 Task: Make in the project BrightTech an epic 'Service-oriented architecture (SOA) implementation'. Create in the project BrightTech an epic 'Network automation'. Add in the project BrightTech an epic 'IT outsourcing management'
Action: Mouse moved to (183, 49)
Screenshot: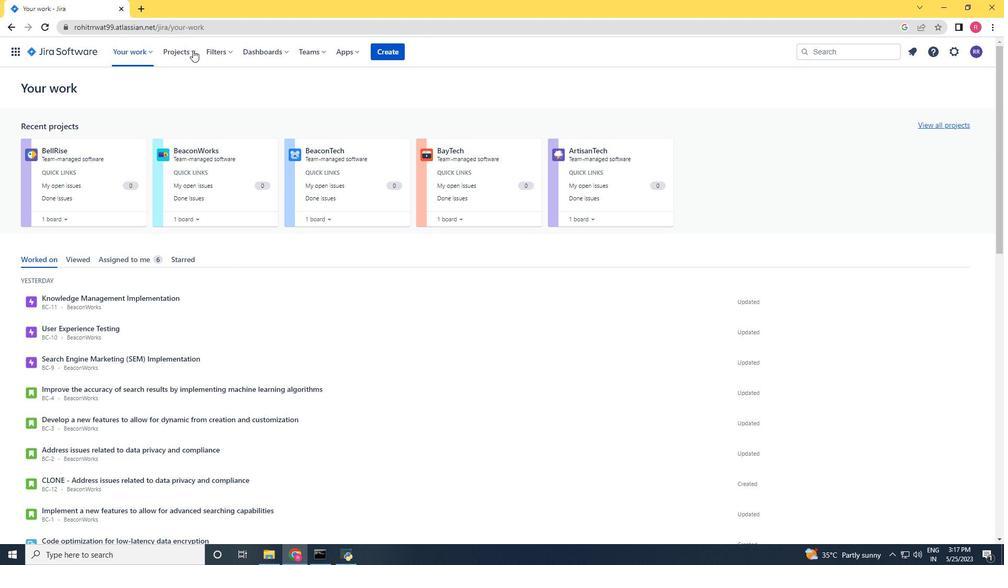 
Action: Mouse pressed left at (183, 49)
Screenshot: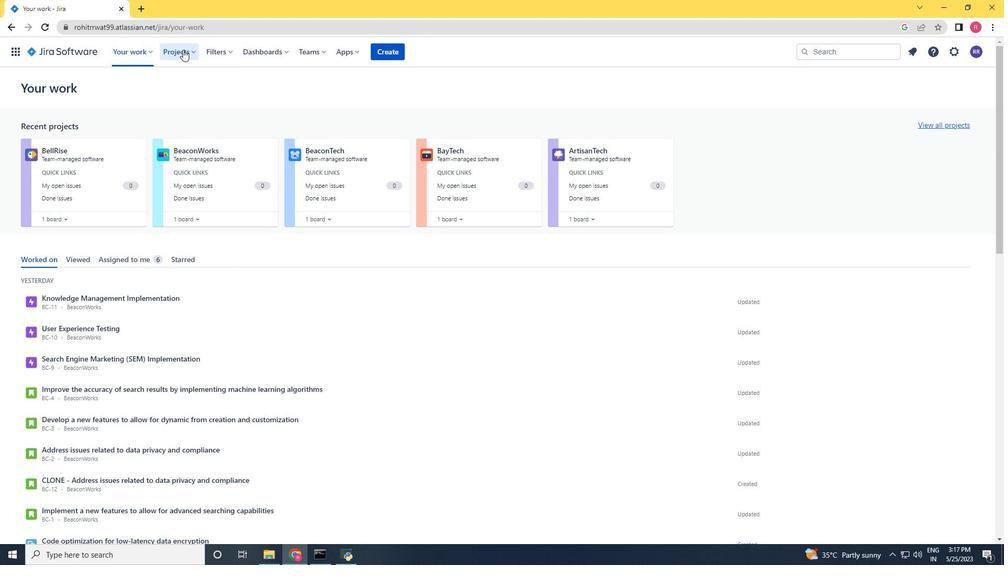 
Action: Mouse moved to (204, 103)
Screenshot: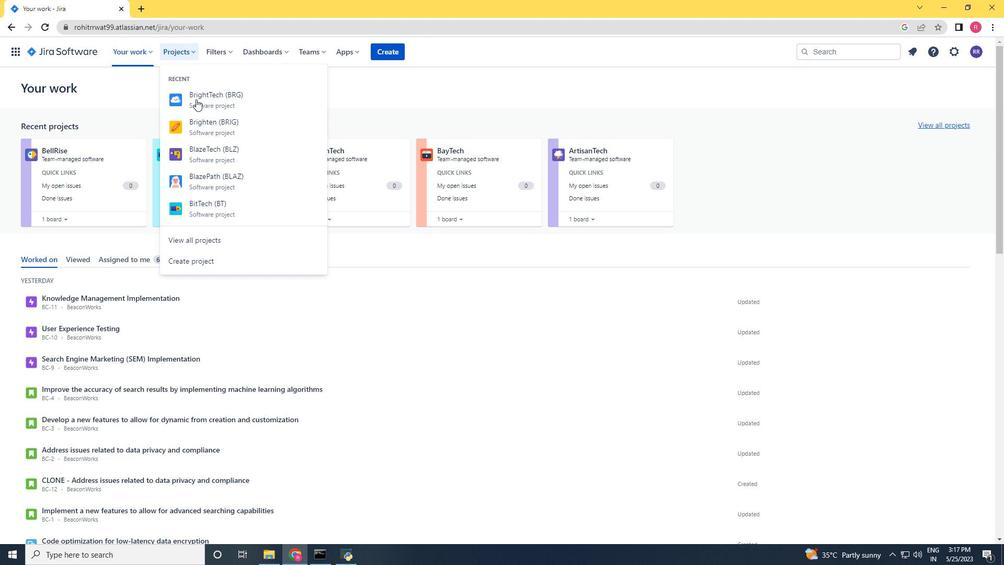 
Action: Mouse pressed left at (204, 103)
Screenshot: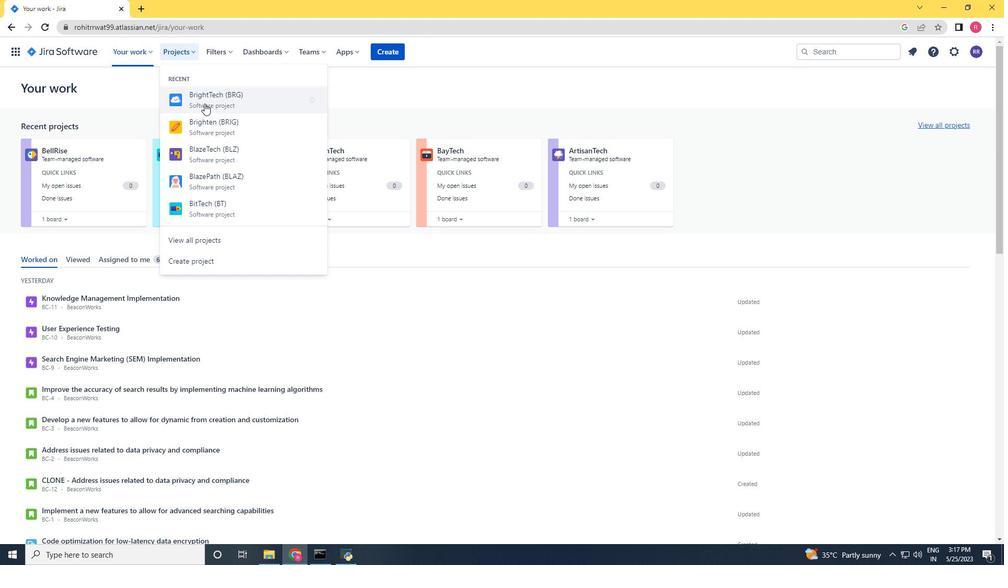 
Action: Mouse moved to (61, 156)
Screenshot: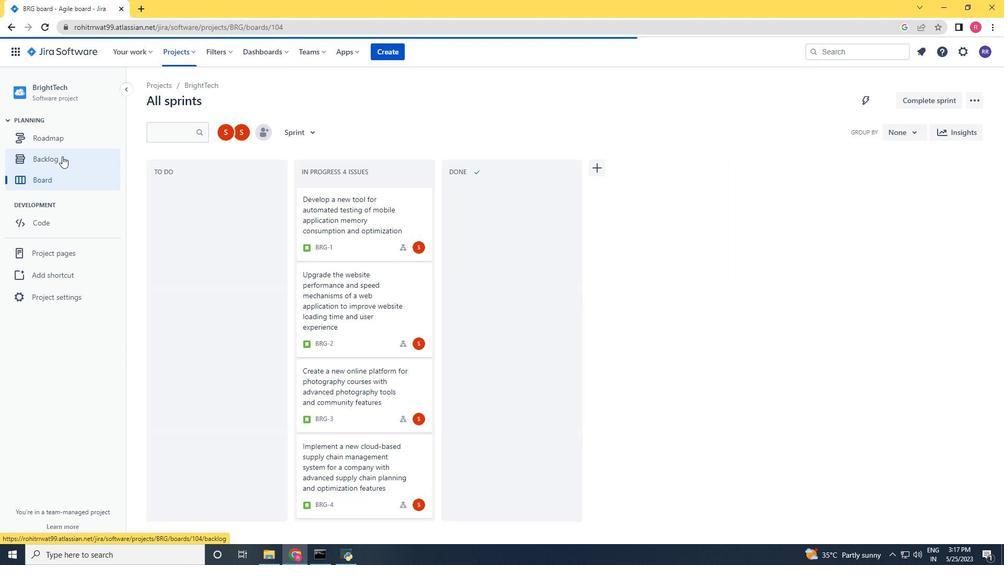 
Action: Mouse pressed left at (61, 156)
Screenshot: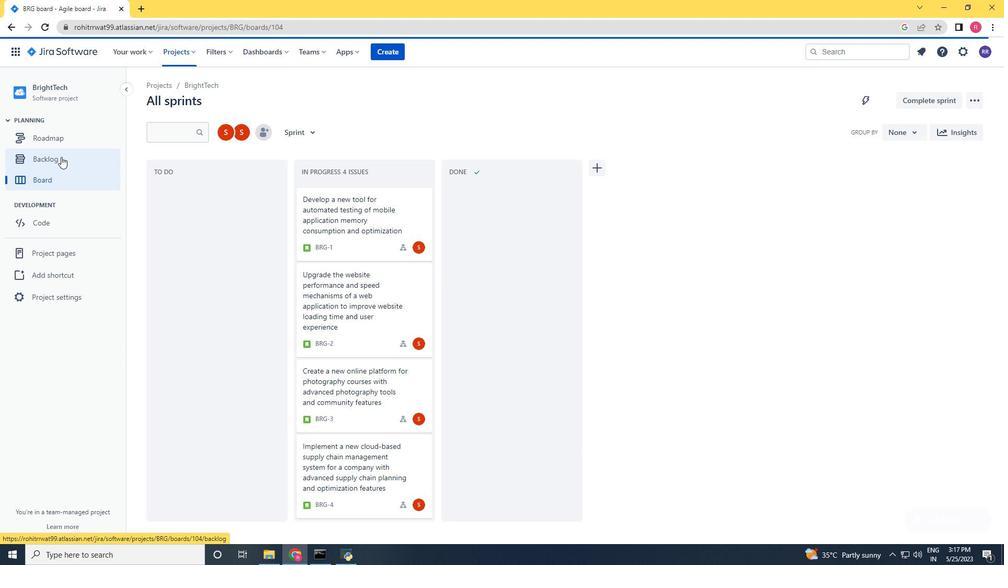 
Action: Mouse moved to (297, 128)
Screenshot: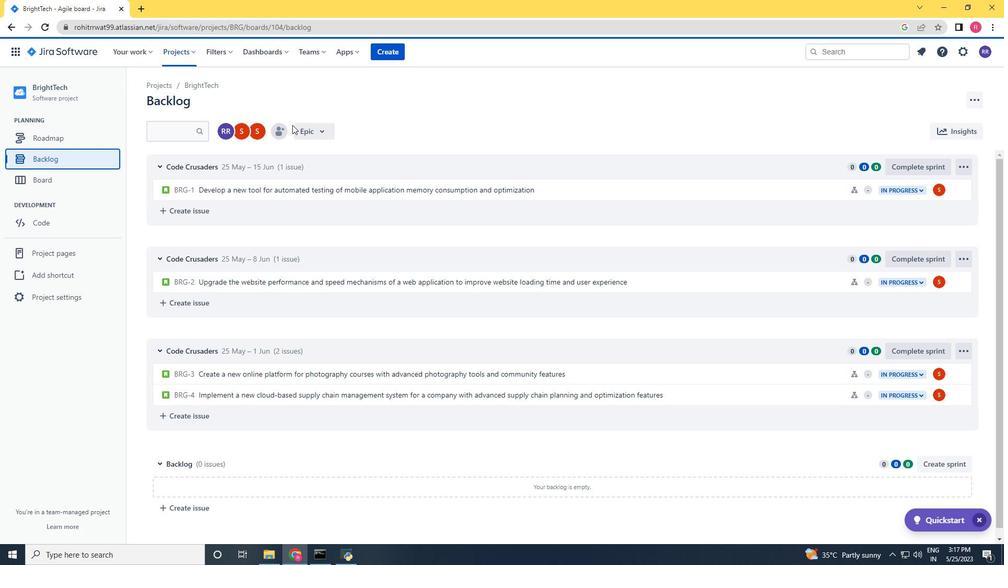 
Action: Mouse pressed left at (297, 128)
Screenshot: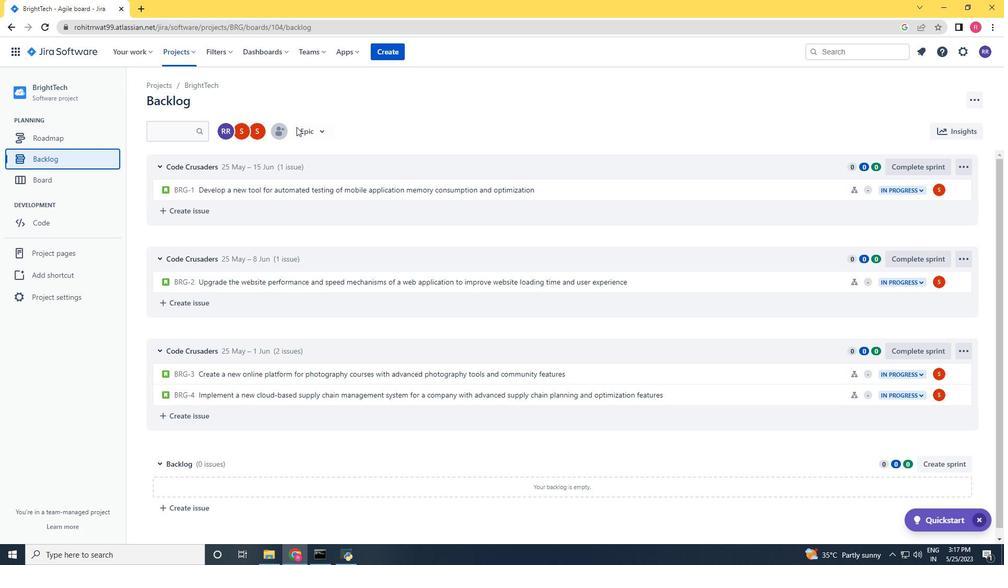 
Action: Mouse moved to (311, 192)
Screenshot: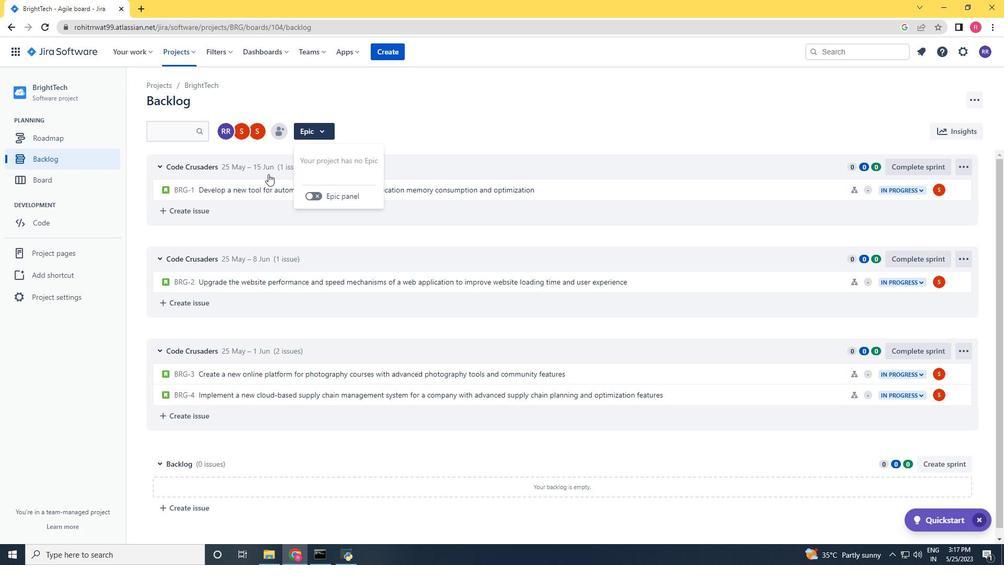 
Action: Mouse pressed left at (311, 192)
Screenshot: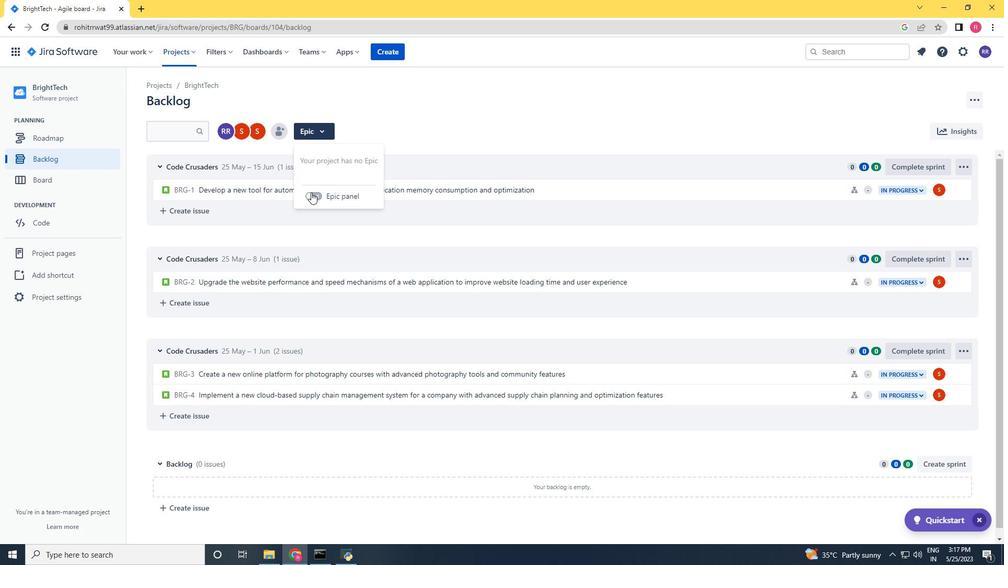 
Action: Mouse moved to (229, 363)
Screenshot: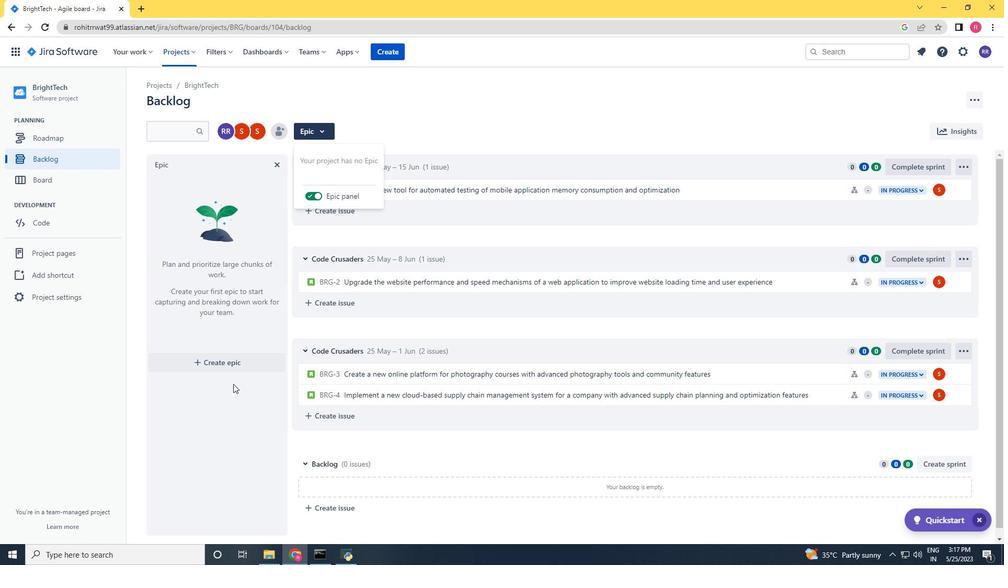 
Action: Mouse pressed left at (229, 363)
Screenshot: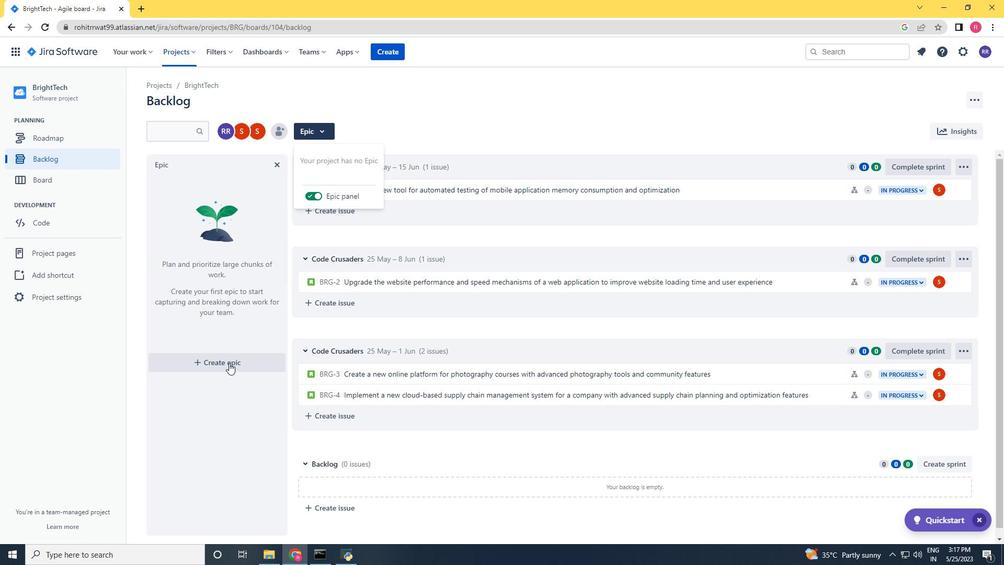 
Action: Key pressed <Key.shift>Servic-orie<Key.backspace><Key.backspace><Key.backspace><Key.backspace><Key.backspace><Key.backspace><Key.backspace><Key.backspace><Key.backspace>rvice<Key.space><Key.space>=<Key.backspace><Key.backspace>-<Key.backspace><Key.backspace>-oriented<Key.space>architecture<Key.space><Key.shift_r>(<Key.shift_r>SOA<Key.shift_r>)<Key.space>
Screenshot: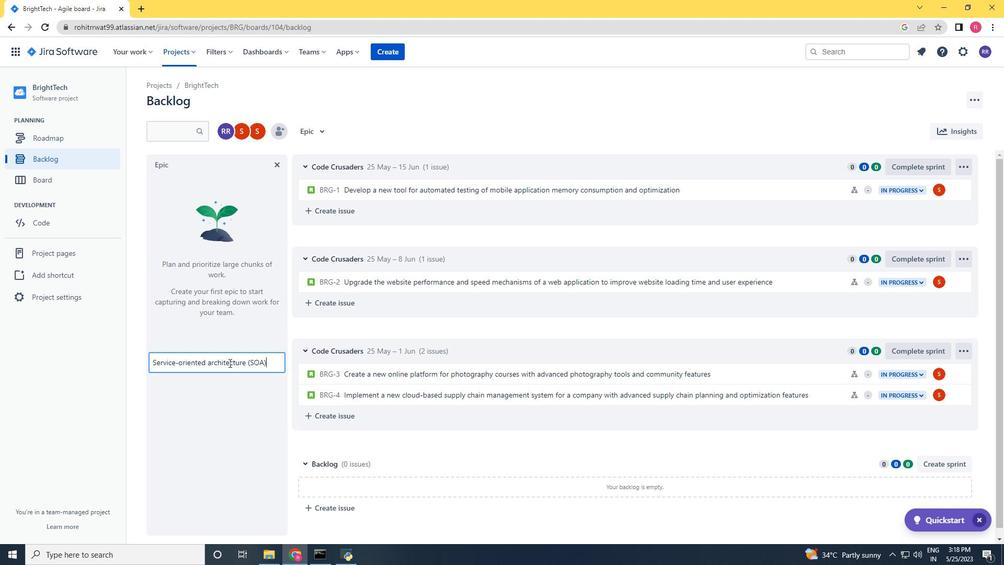 
Action: Mouse moved to (258, 258)
Screenshot: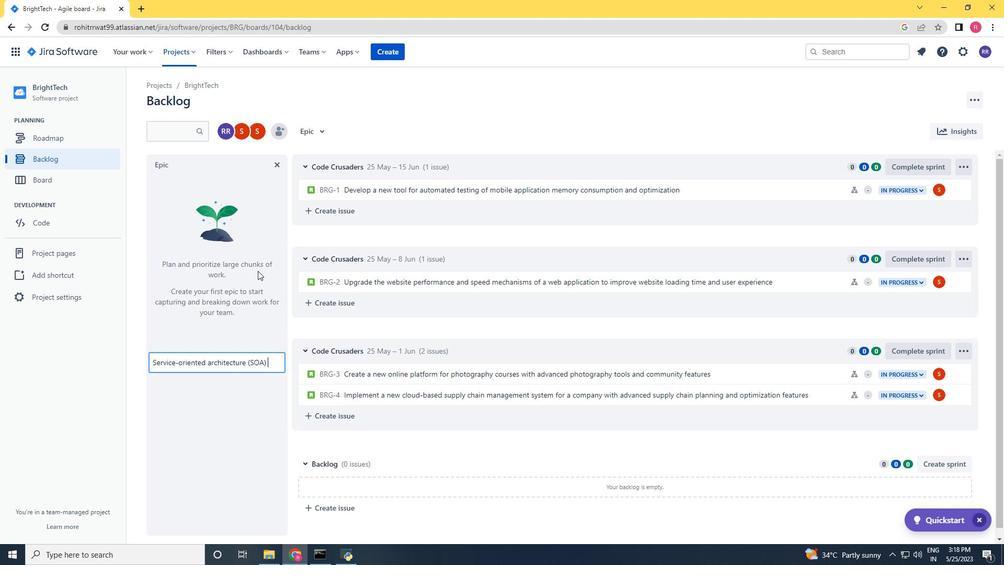 
Action: Key pressed implementation<Key.space><Key.enter>
Screenshot: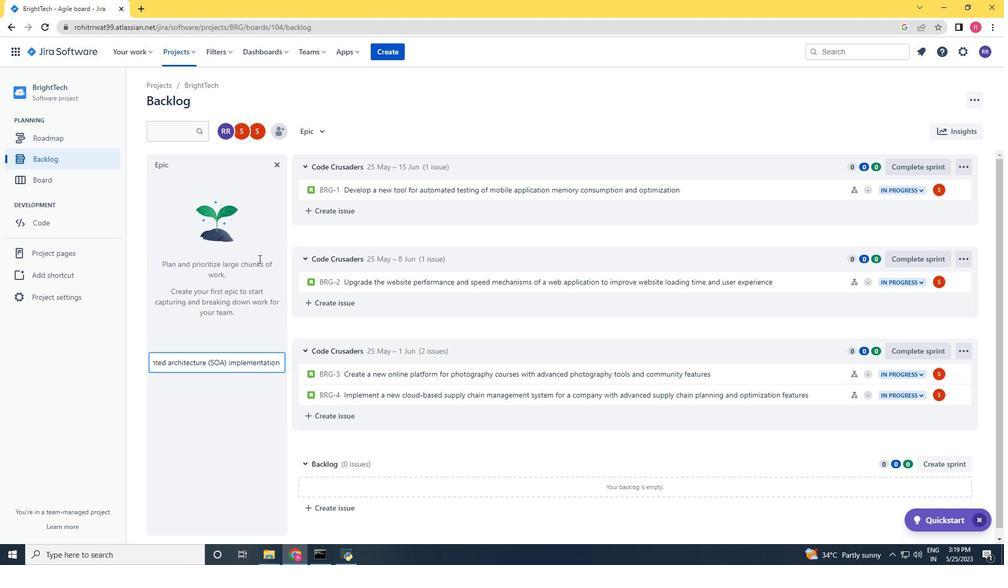 
Action: Mouse moved to (371, 334)
Screenshot: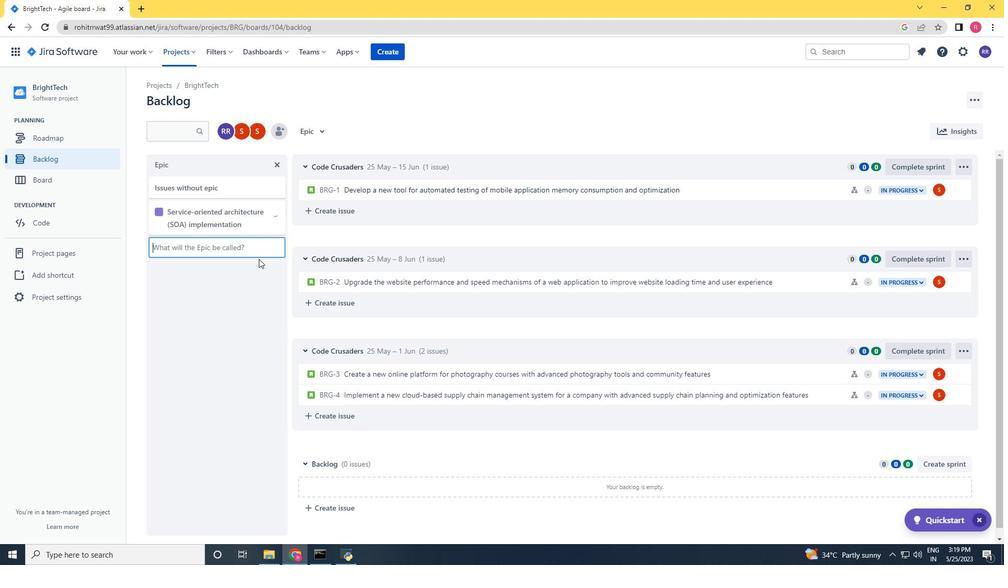 
Action: Key pressed <Key.shift>Network<Key.space>automation<Key.space><Key.enter><Key.shift>IT<Key.space>outsourcing<Key.space>management<Key.space><Key.enter>
Screenshot: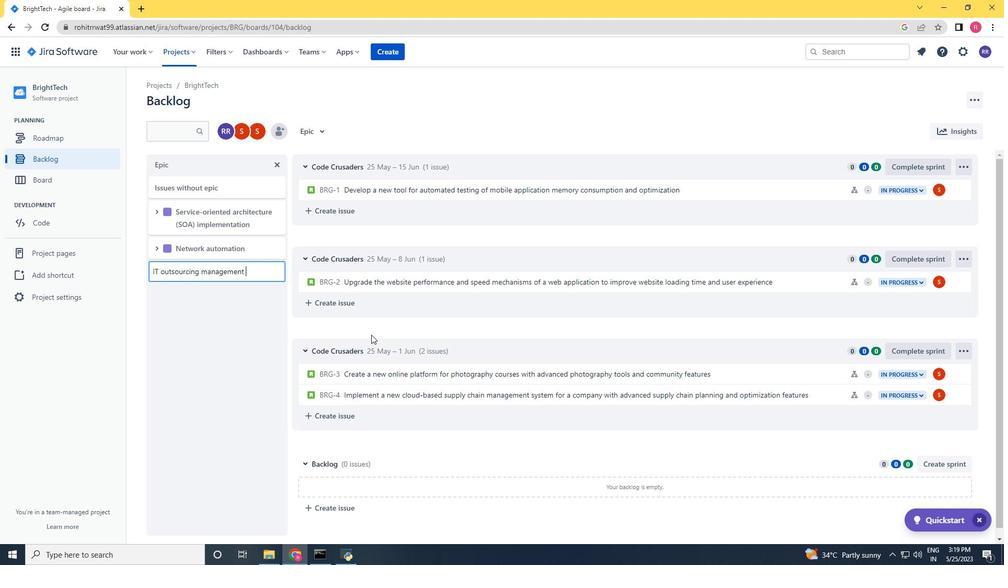
